 Task: Modify content language to Catala.
Action: Mouse moved to (631, 79)
Screenshot: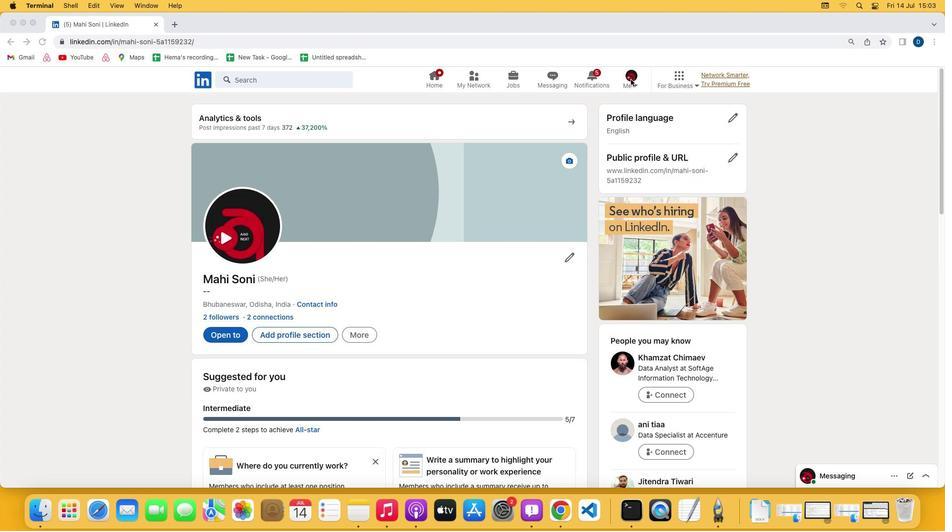 
Action: Mouse pressed left at (631, 79)
Screenshot: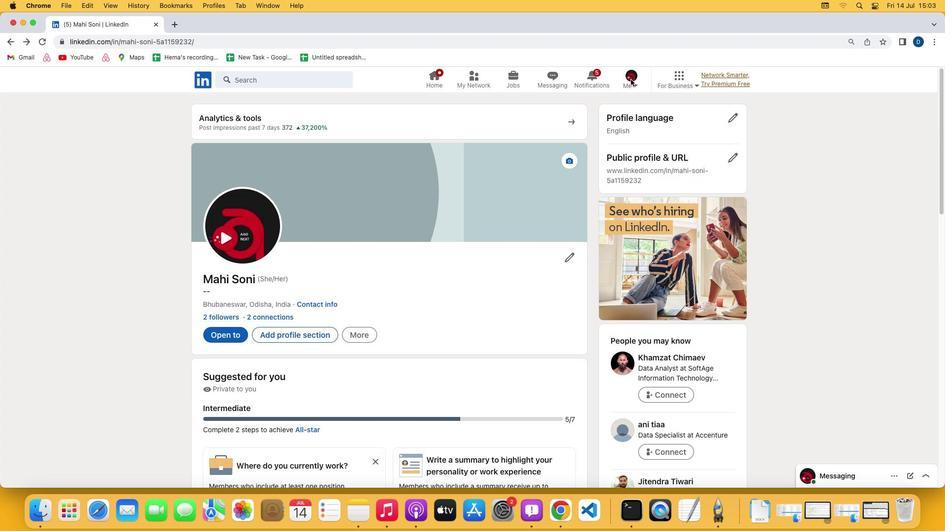 
Action: Mouse pressed left at (631, 79)
Screenshot: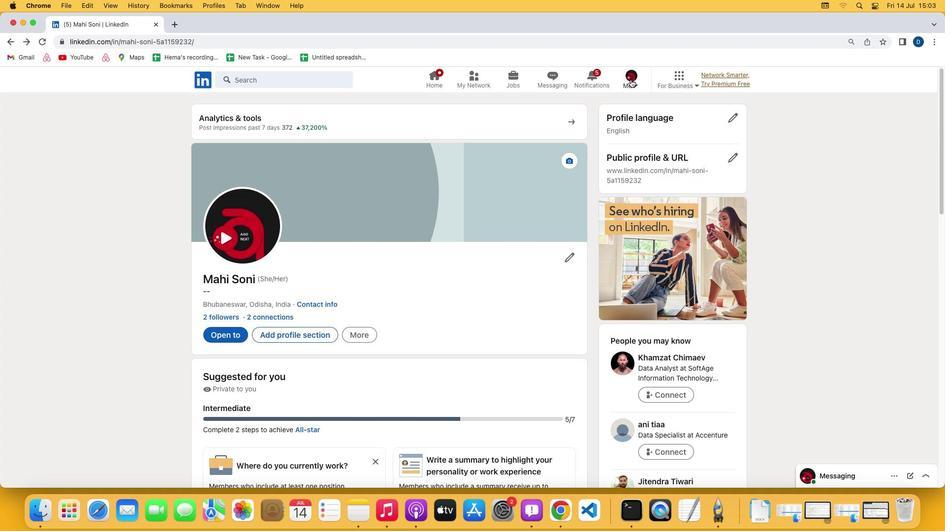 
Action: Mouse moved to (552, 186)
Screenshot: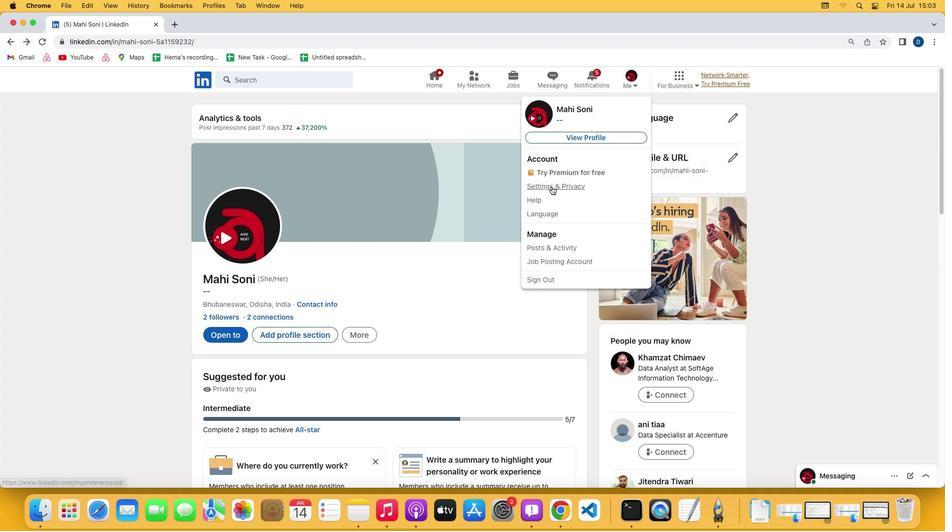 
Action: Mouse pressed left at (552, 186)
Screenshot: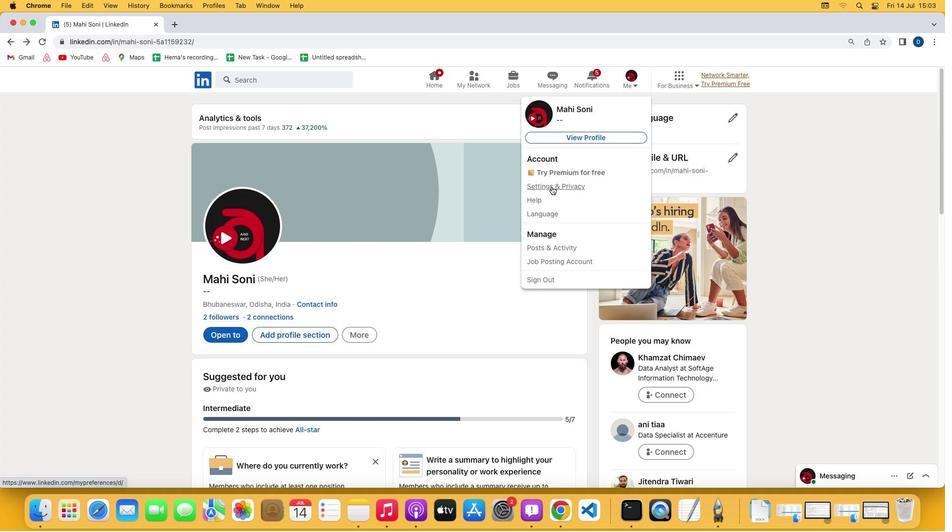 
Action: Mouse moved to (441, 336)
Screenshot: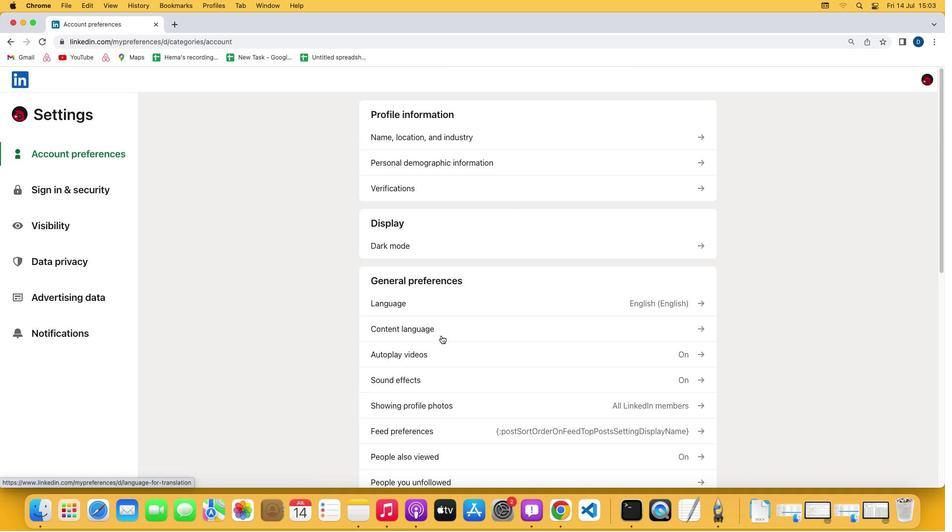 
Action: Mouse pressed left at (441, 336)
Screenshot: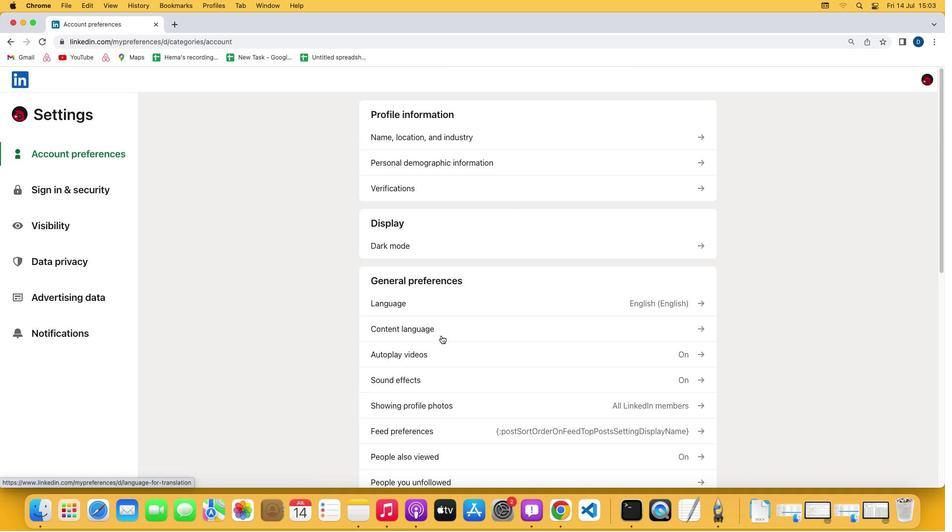 
Action: Mouse moved to (674, 202)
Screenshot: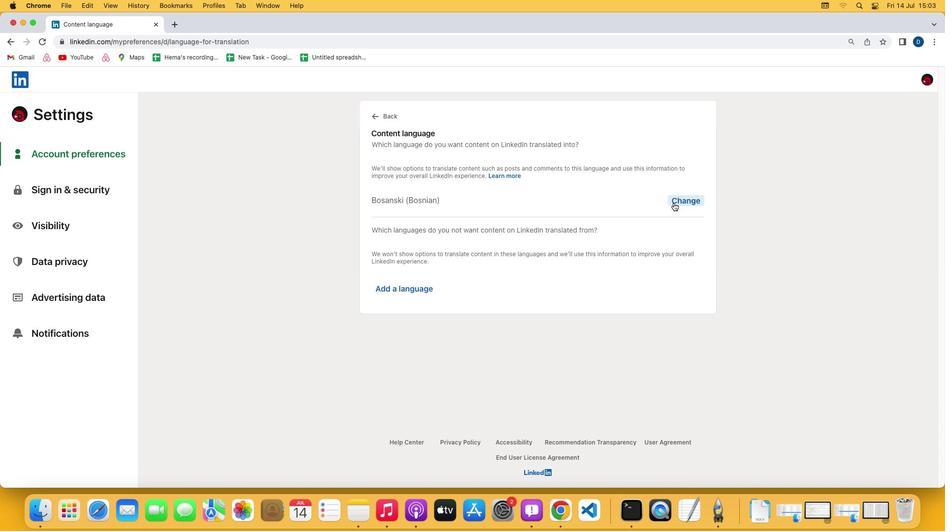 
Action: Mouse pressed left at (674, 202)
Screenshot: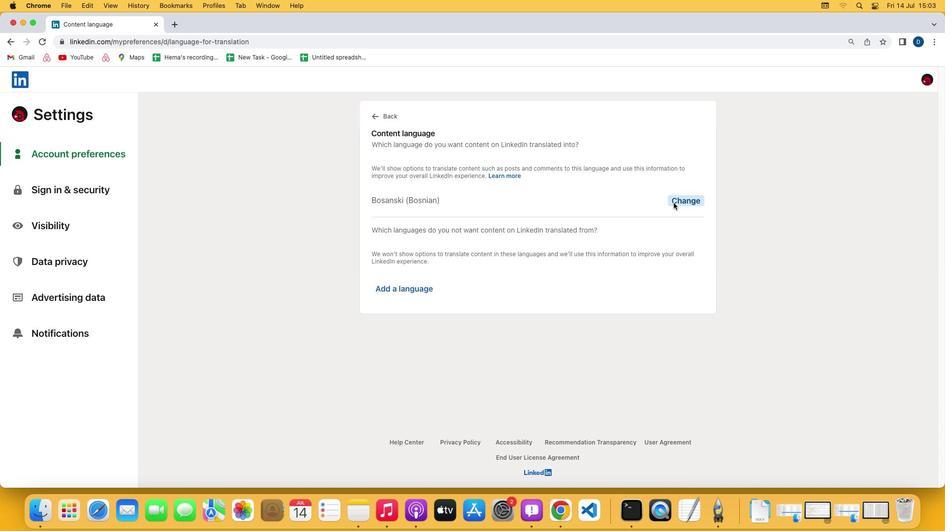 
Action: Mouse moved to (375, 284)
Screenshot: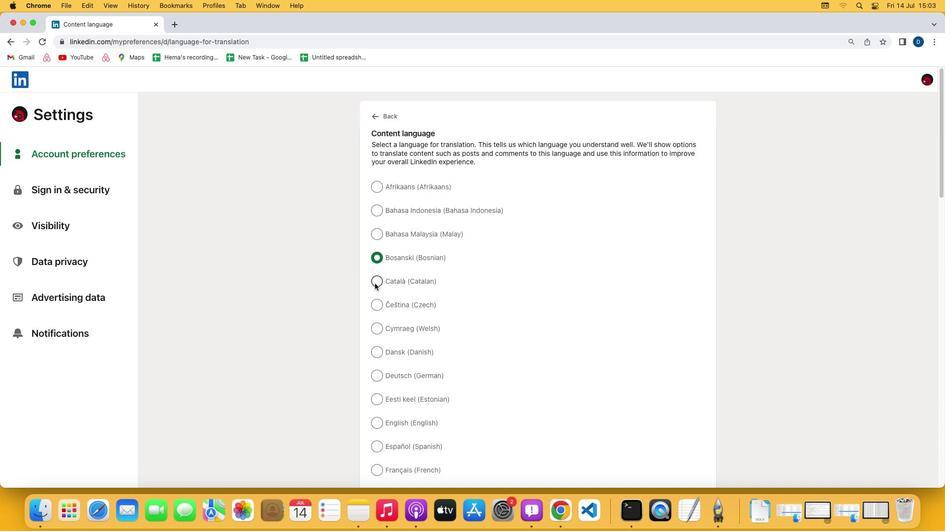 
Action: Mouse pressed left at (375, 284)
Screenshot: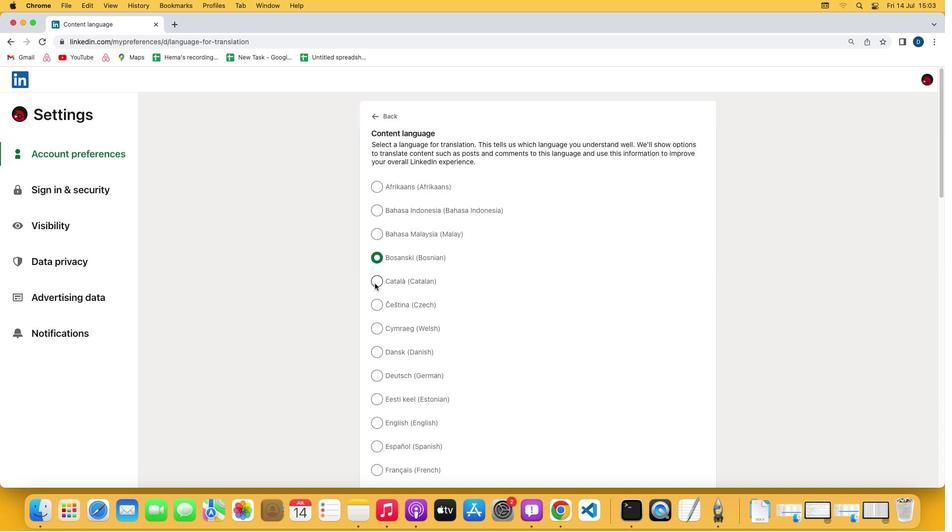 
